 Task: Apply the arial font to the text.
Action: Mouse moved to (142, 228)
Screenshot: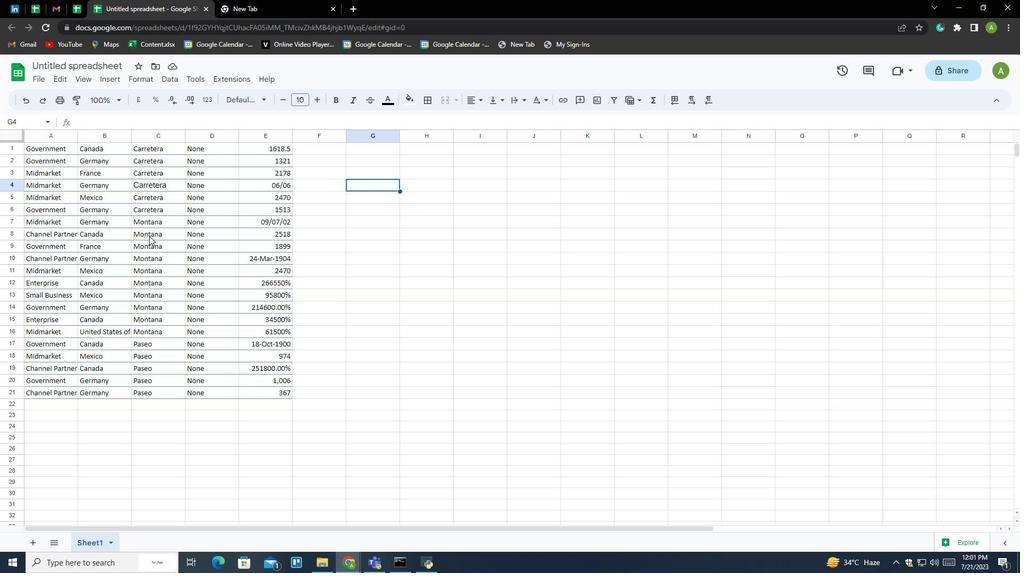 
Action: Mouse pressed left at (142, 228)
Screenshot: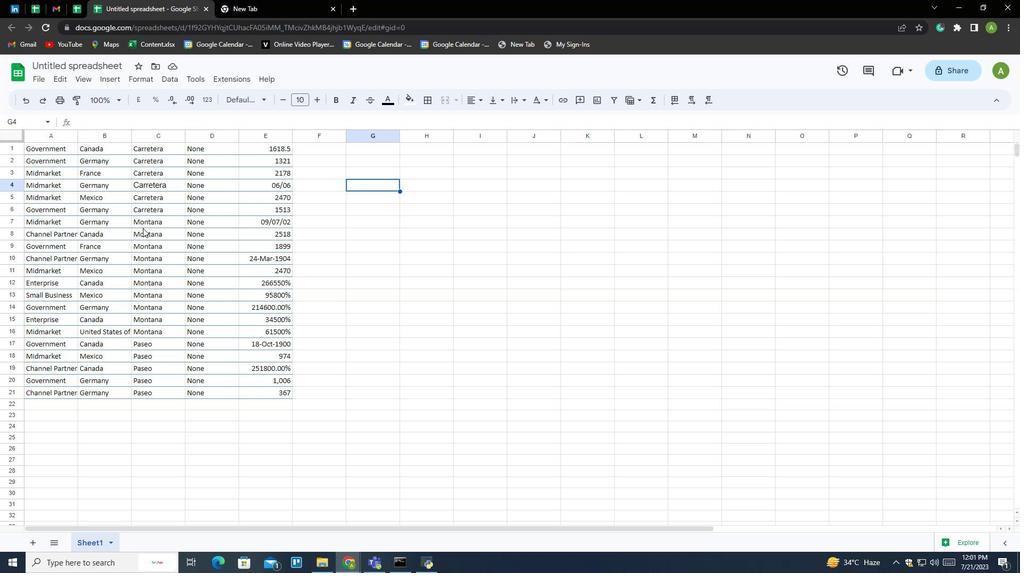 
Action: Mouse moved to (238, 104)
Screenshot: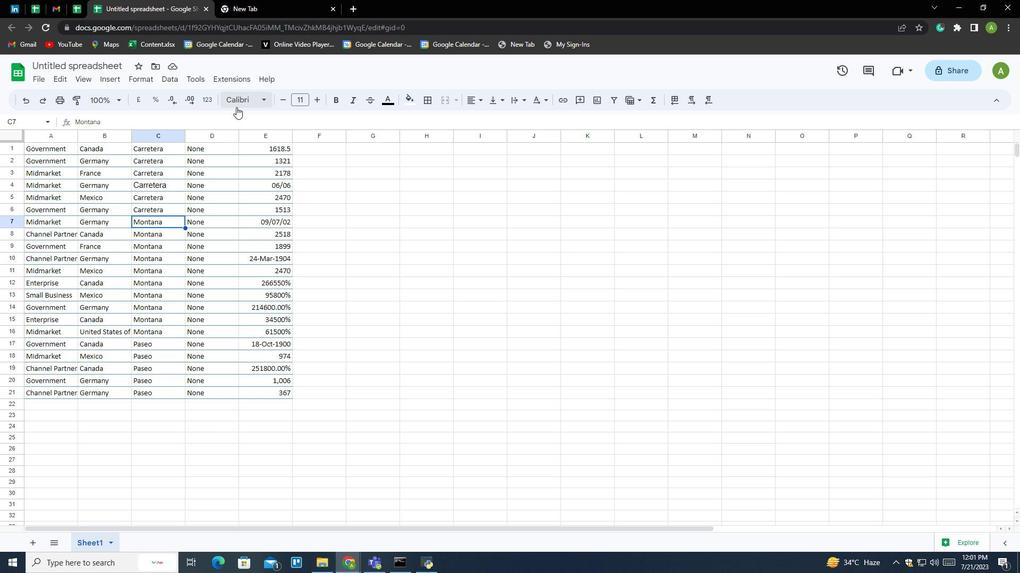 
Action: Mouse pressed left at (238, 104)
Screenshot: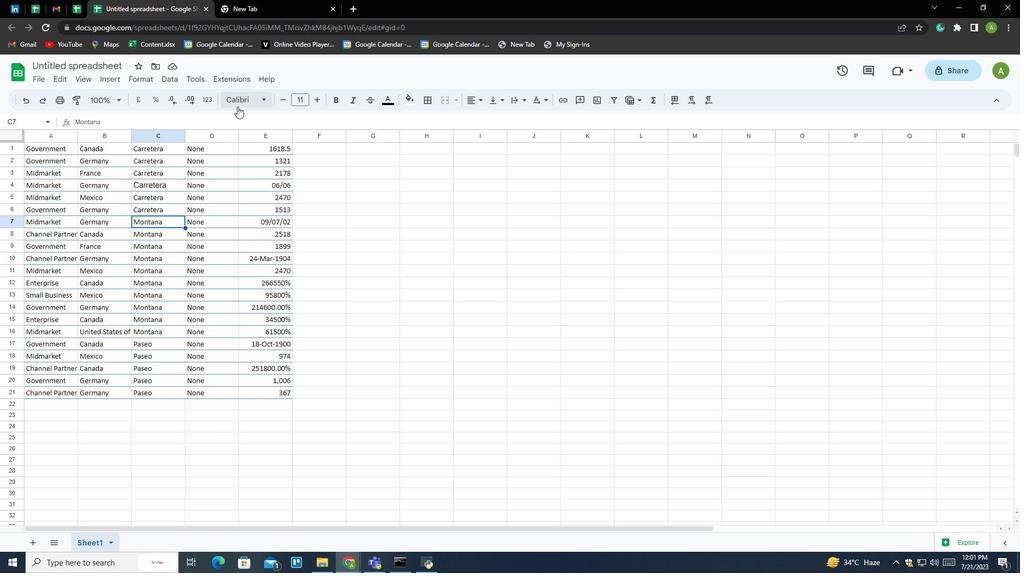 
Action: Mouse moved to (247, 204)
Screenshot: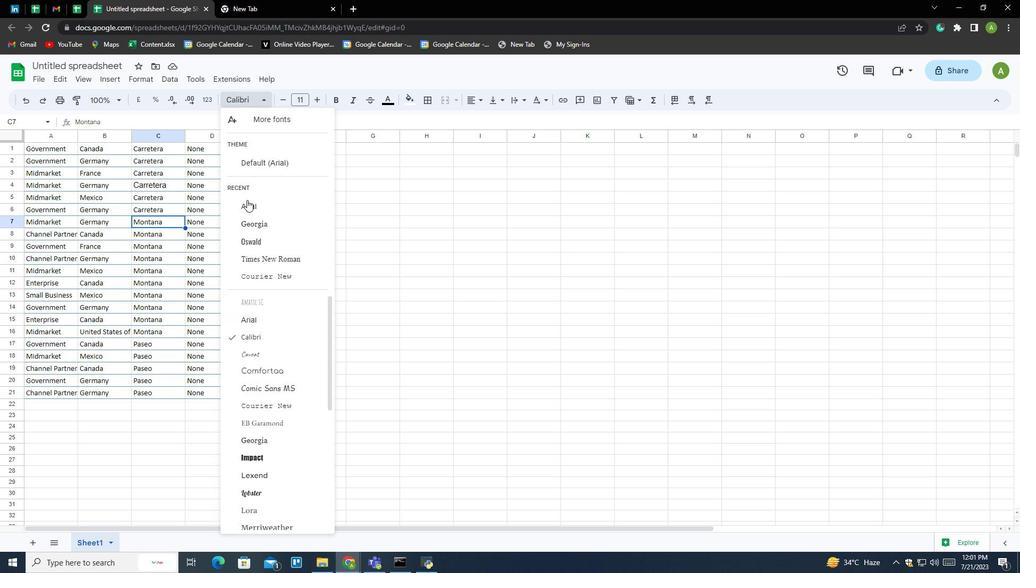 
Action: Mouse pressed left at (247, 204)
Screenshot: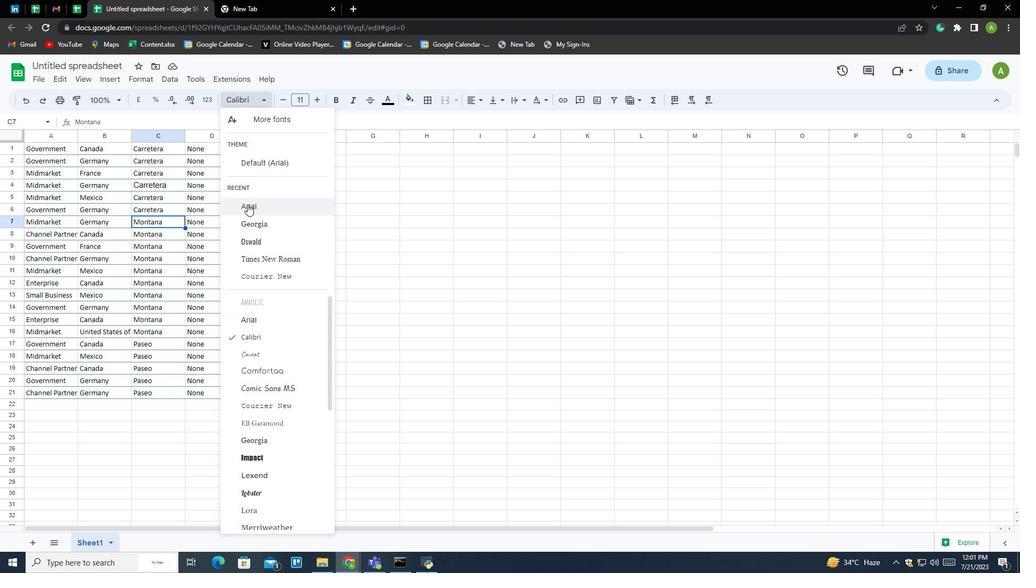 
Action: Mouse moved to (247, 205)
Screenshot: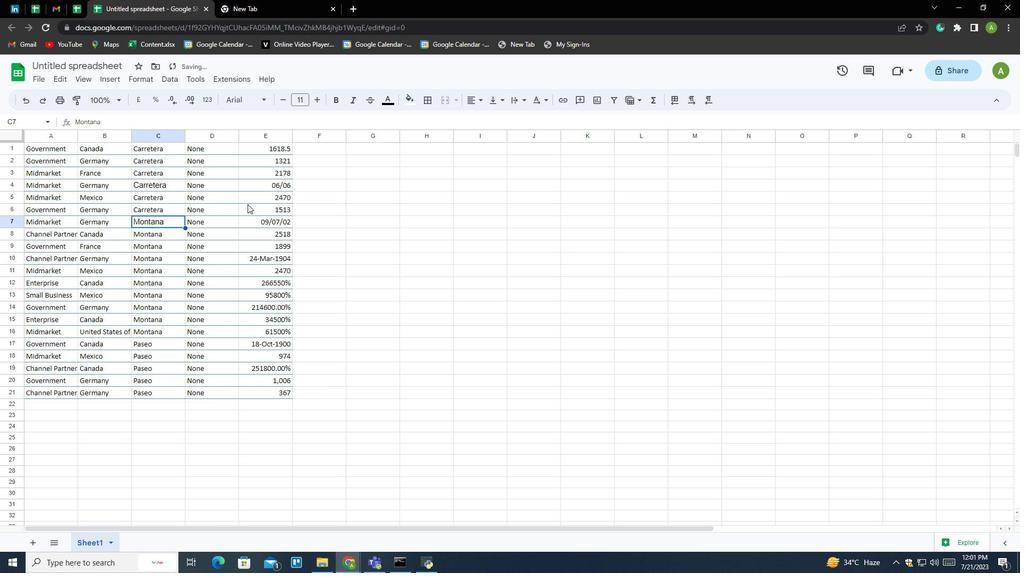 
